 Task: Create List Brand Portfolio Strategy in Board Team Collaboration Software to Workspace Business Incubators. Create List Brand Portfolio Alignment in Board Social Media Community Management to Workspace Business Incubators. Create List Brand Portfolio Rationalization in Board Market Analysis for Industry Trend Identification to Workspace Business Incubators
Action: Mouse moved to (627, 148)
Screenshot: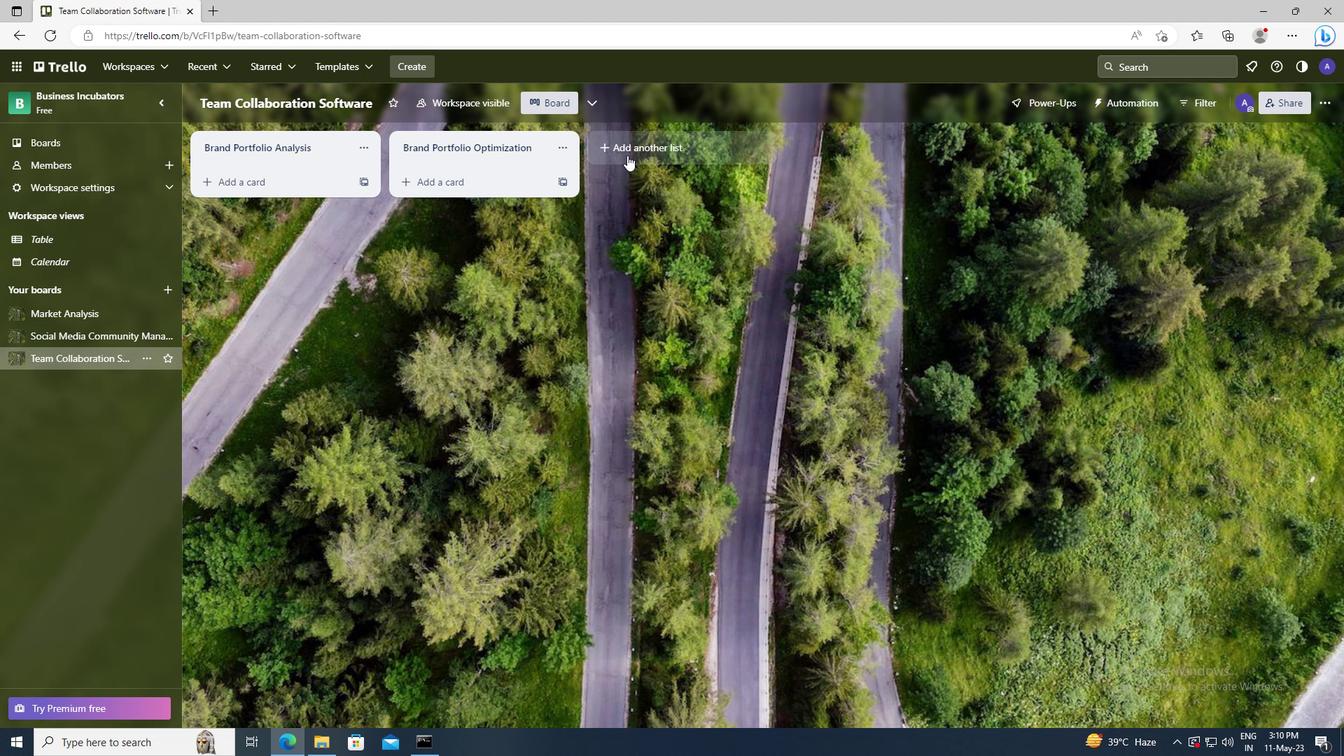
Action: Mouse pressed left at (627, 148)
Screenshot: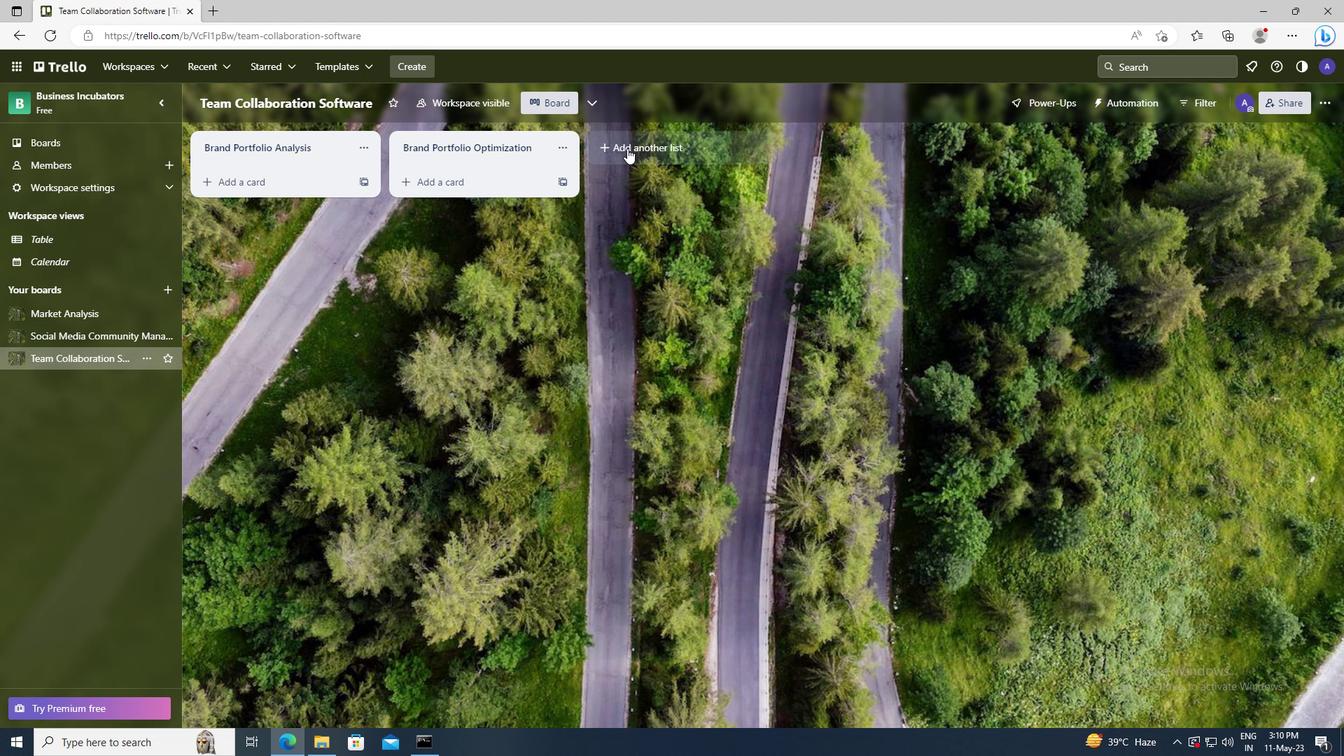 
Action: Key pressed <Key.shift>BRAND<Key.space><Key.shift>PORTFOLIO<Key.space><Key.shift_r>STRATEGY
Screenshot: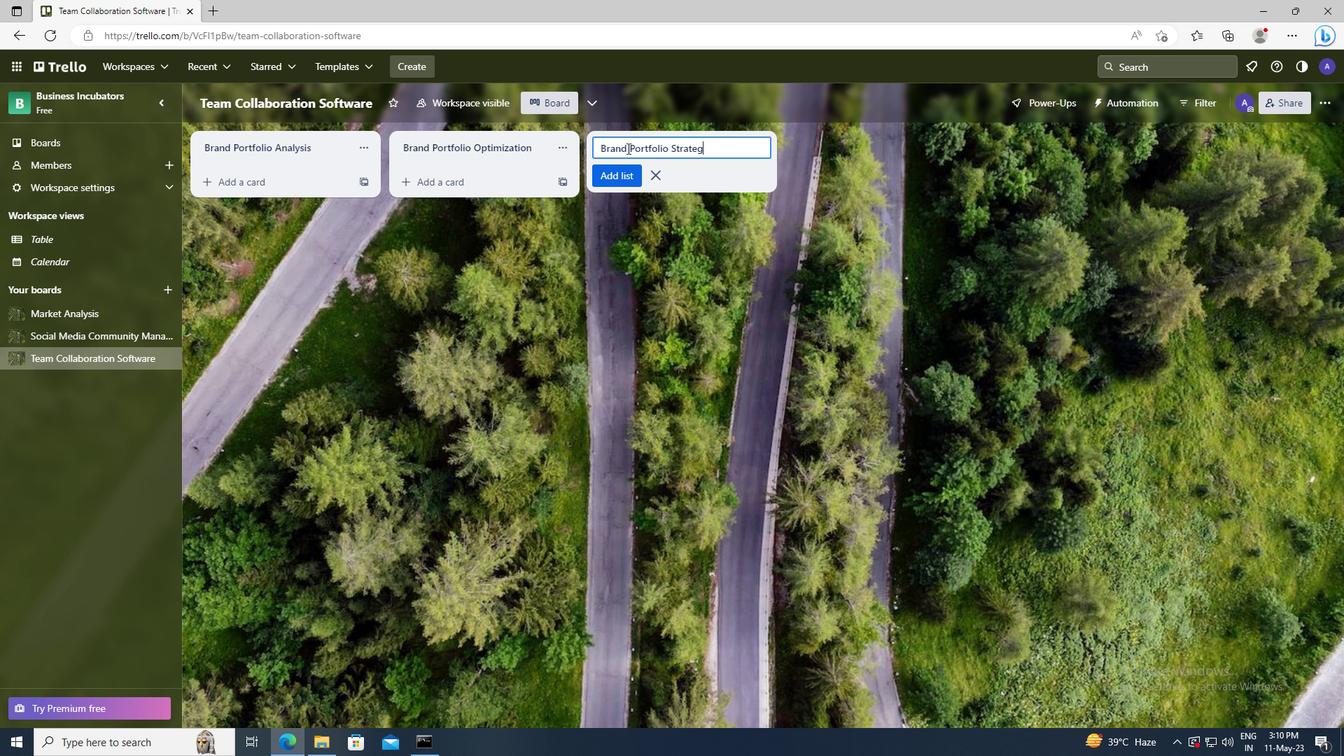 
Action: Mouse moved to (622, 173)
Screenshot: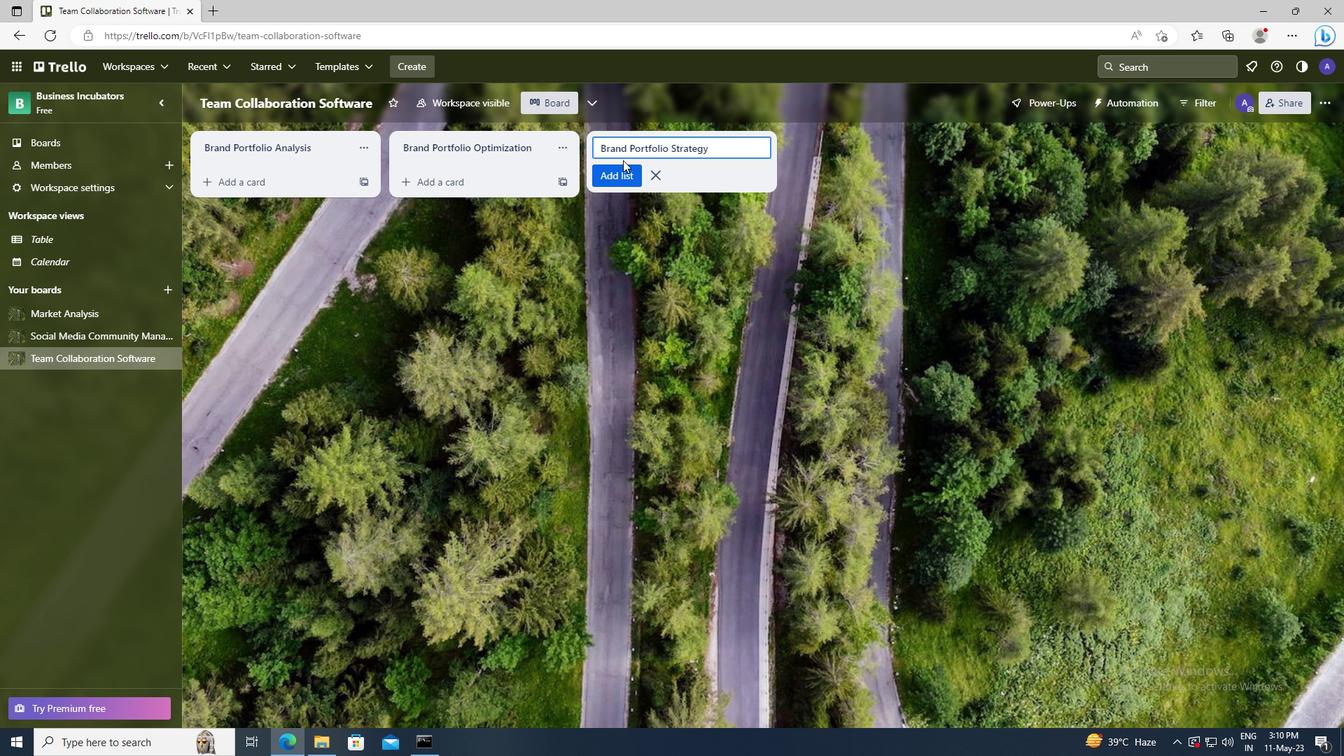 
Action: Mouse pressed left at (622, 173)
Screenshot: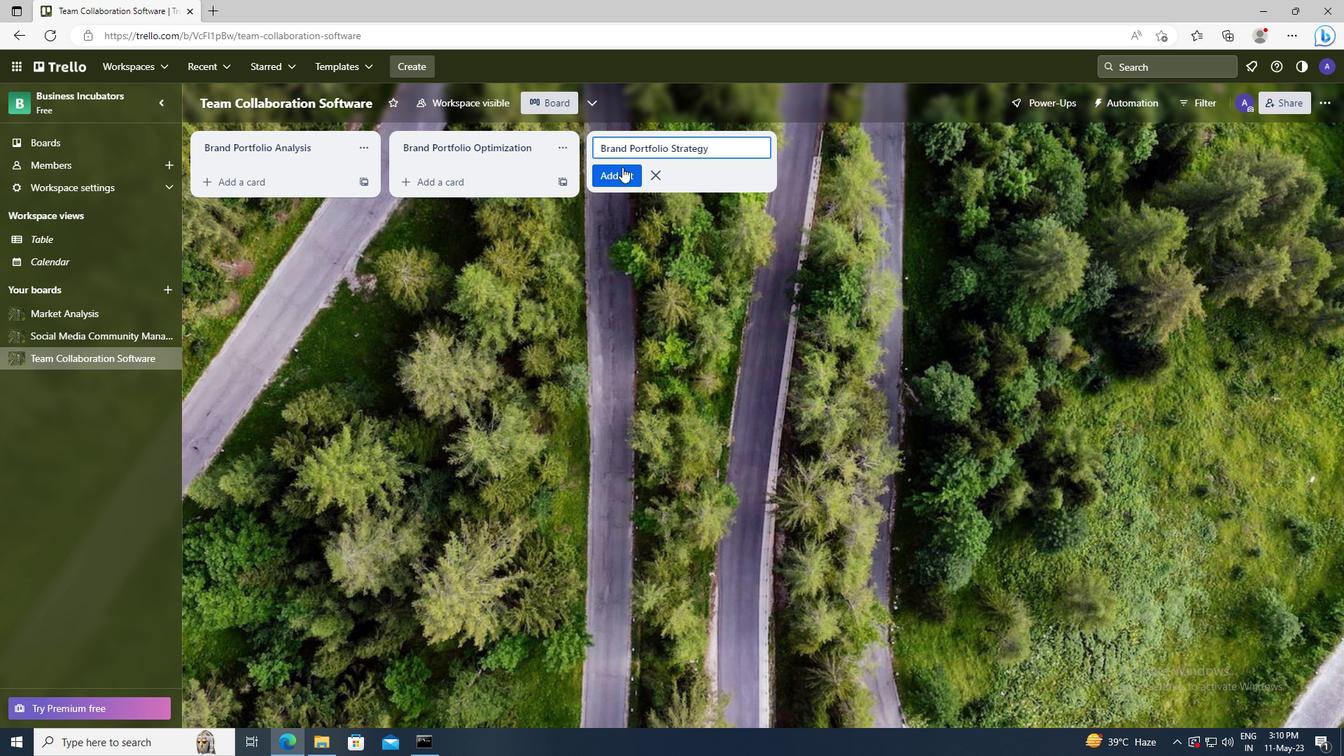 
Action: Mouse moved to (98, 332)
Screenshot: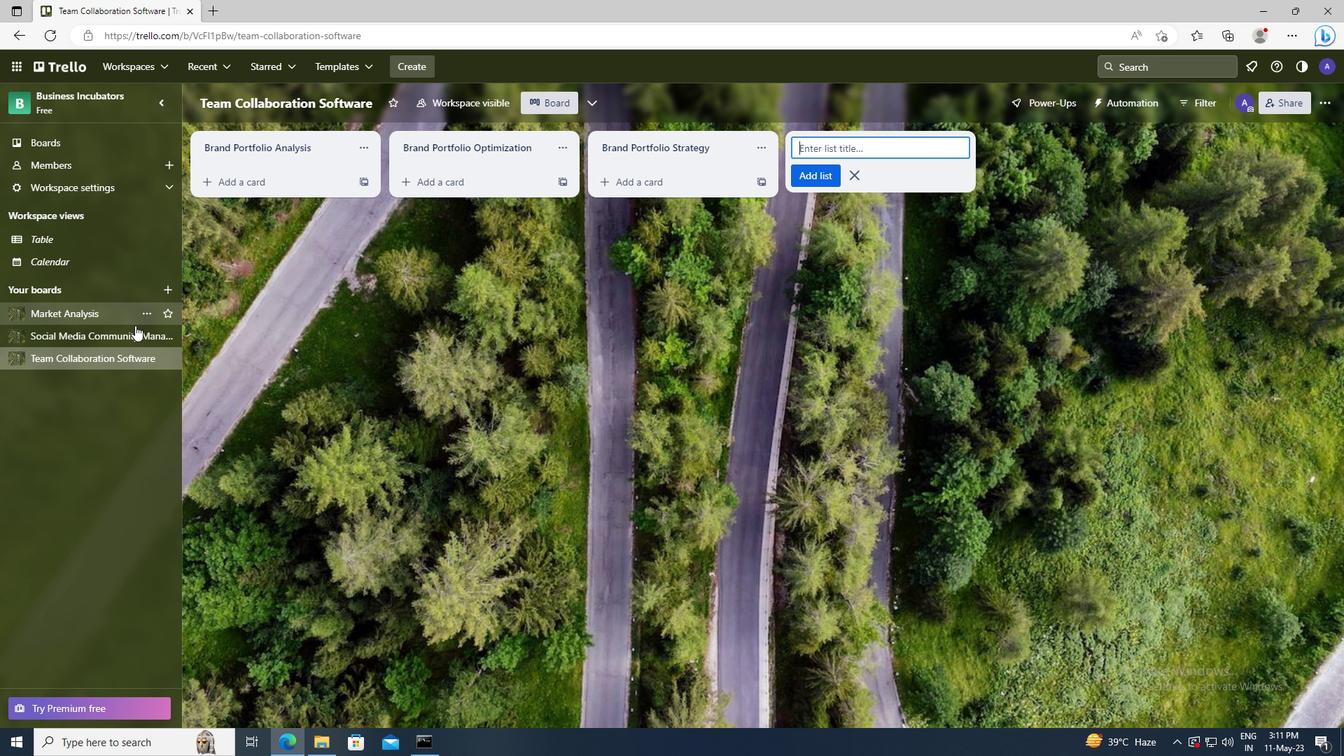 
Action: Mouse pressed left at (98, 332)
Screenshot: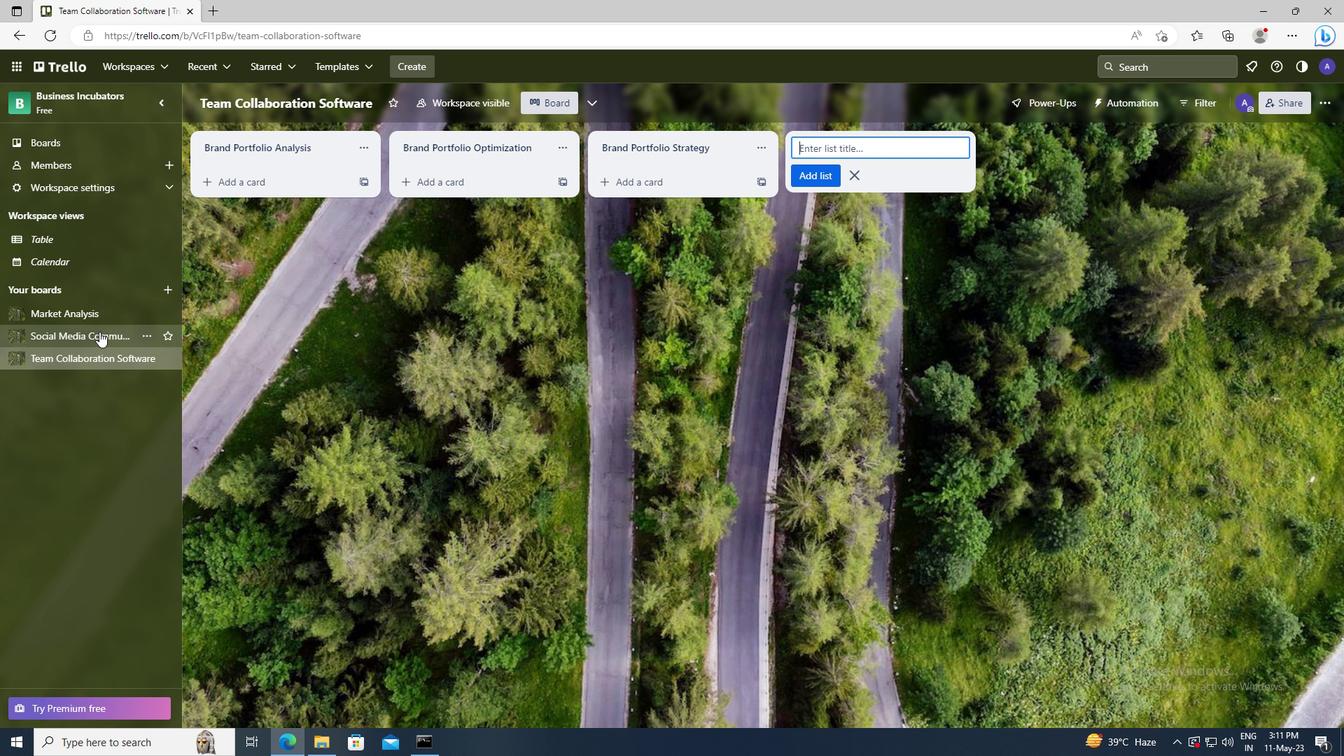 
Action: Mouse moved to (621, 149)
Screenshot: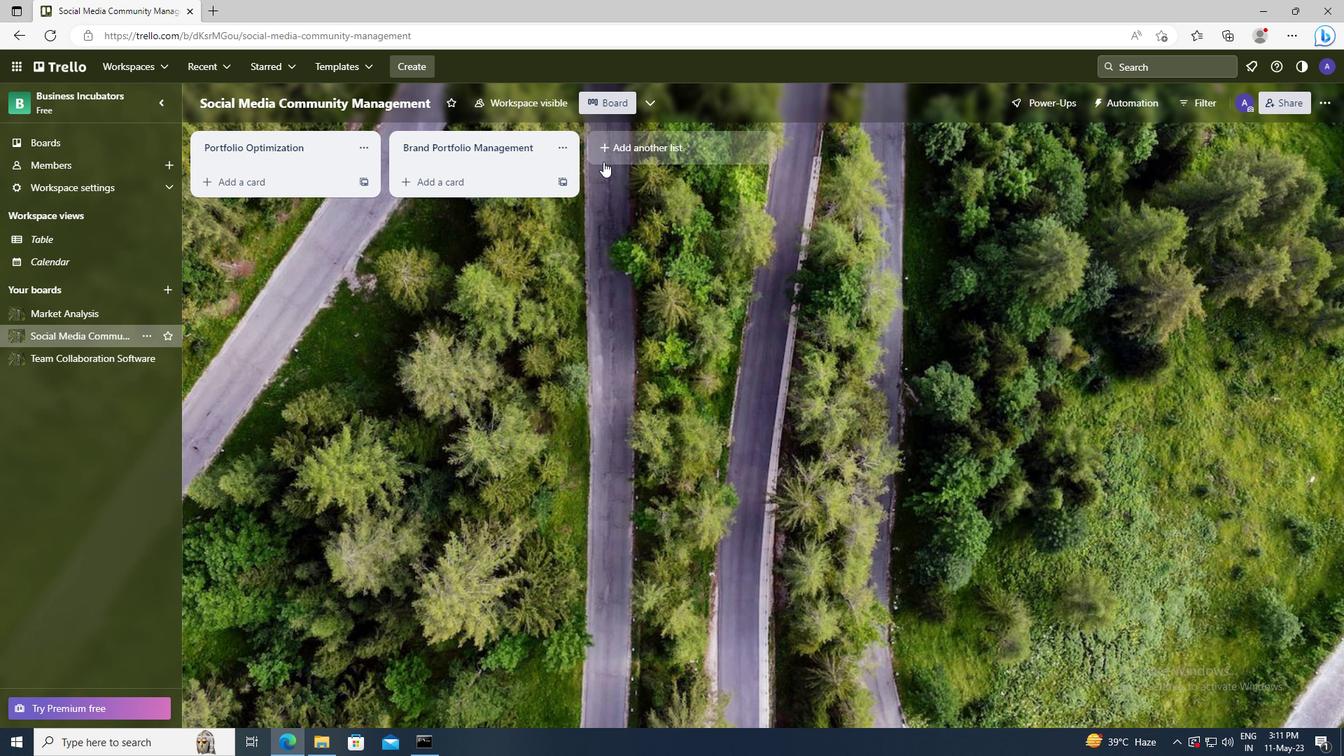
Action: Mouse pressed left at (621, 149)
Screenshot: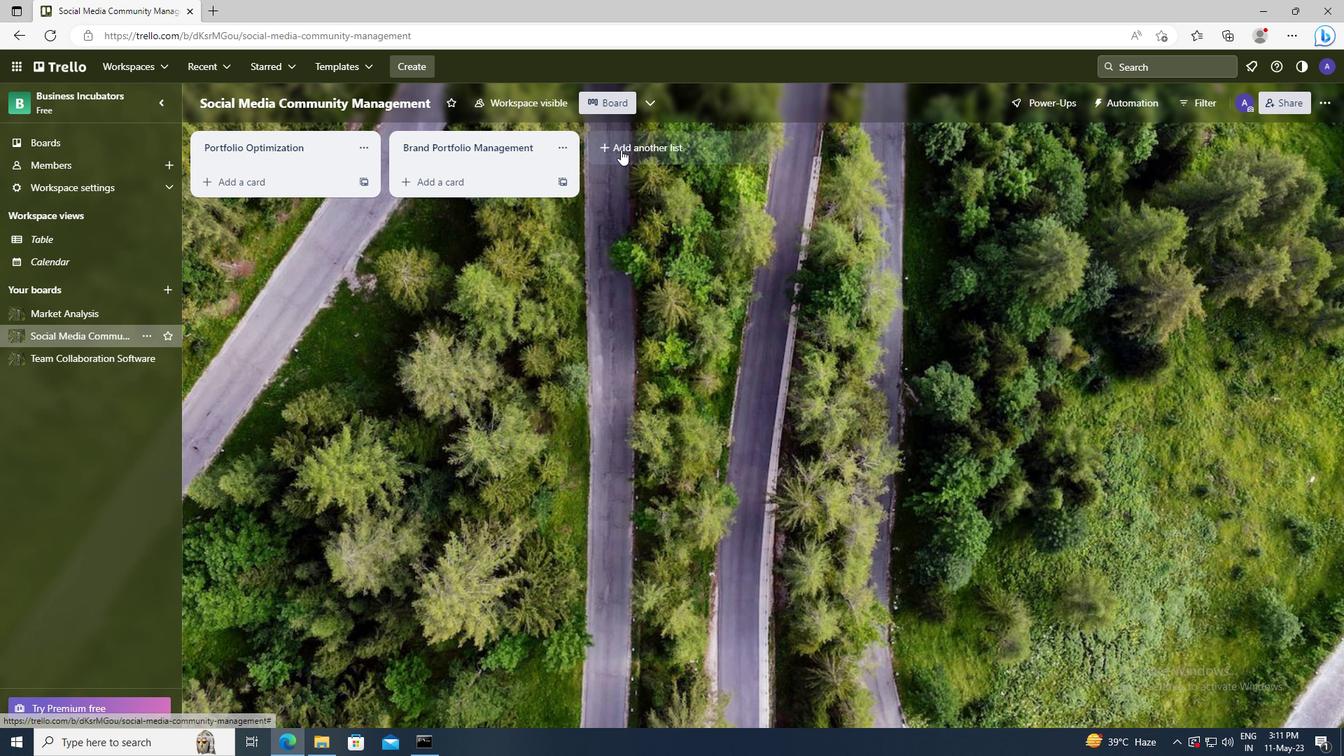 
Action: Key pressed <Key.shift>BRAND<Key.space><Key.shift>PORTFOLIO<Key.space><Key.shift_r>ALIGNMENT
Screenshot: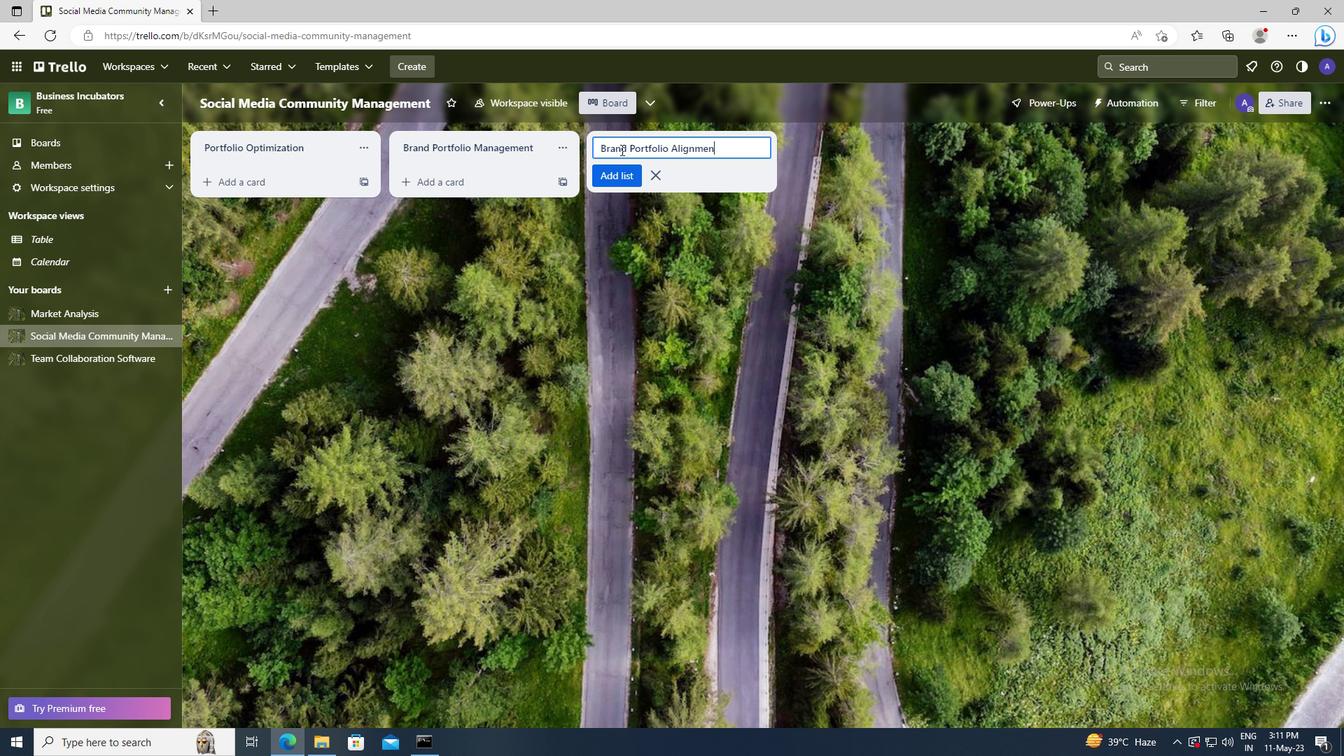 
Action: Mouse moved to (624, 175)
Screenshot: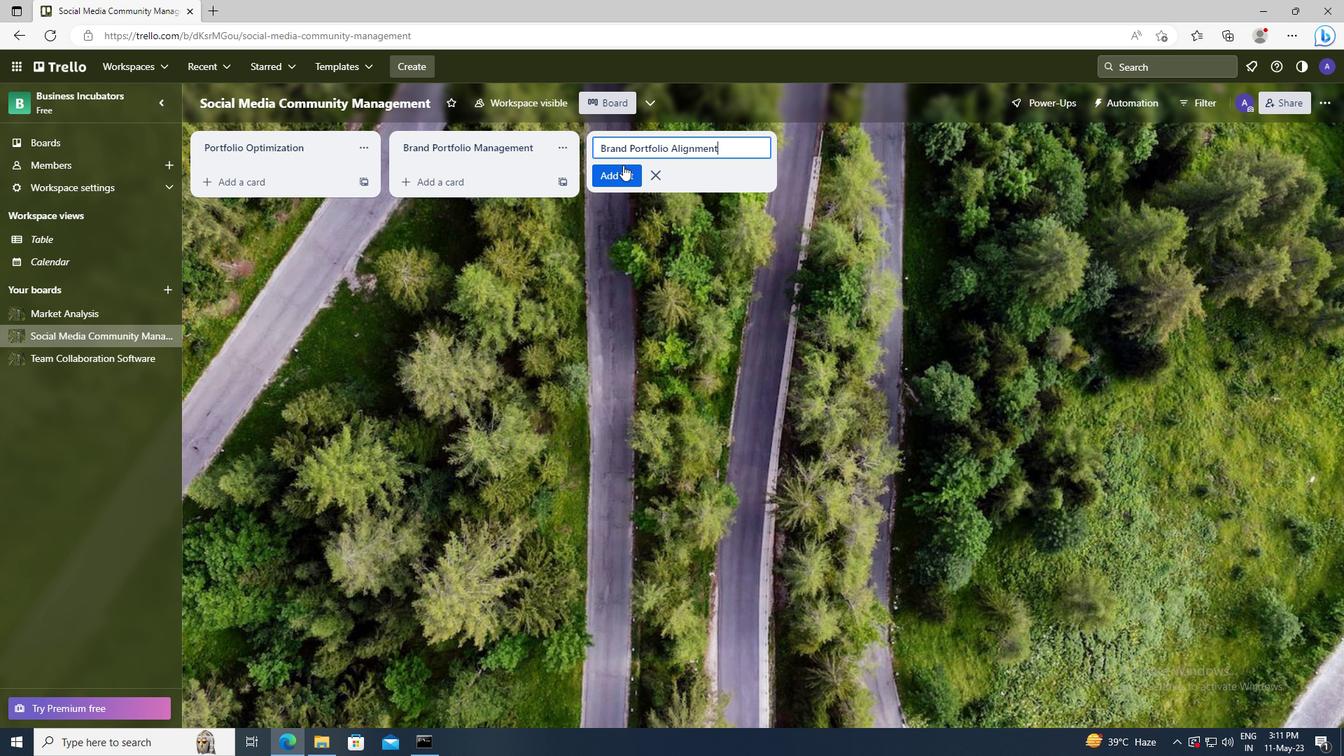 
Action: Mouse pressed left at (624, 175)
Screenshot: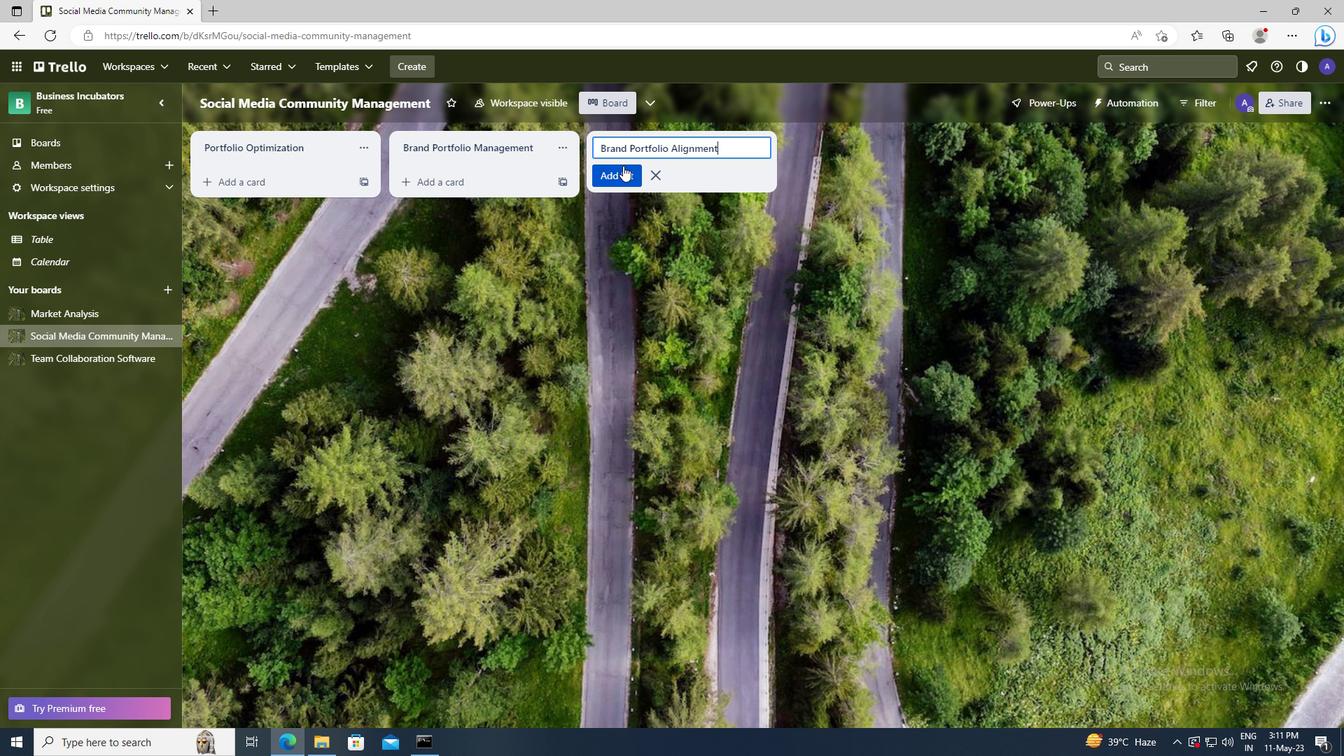 
Action: Mouse moved to (84, 314)
Screenshot: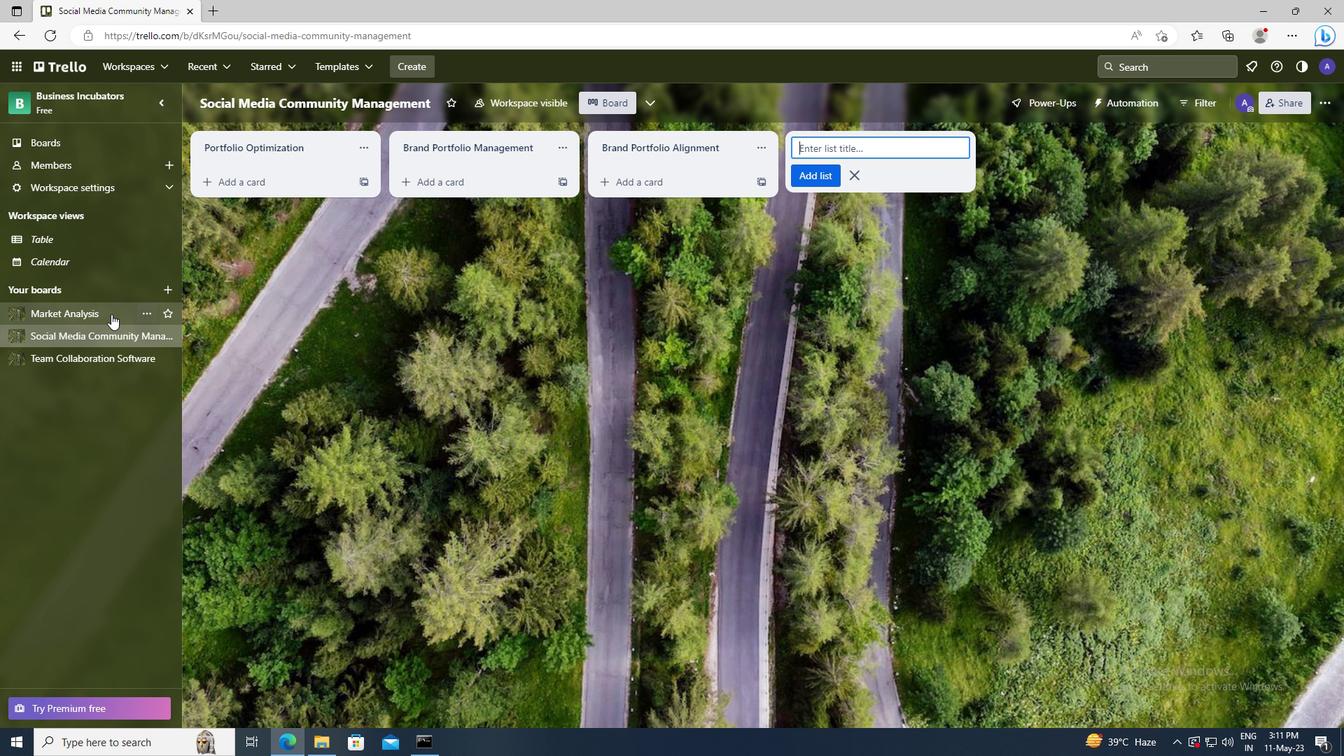 
Action: Mouse pressed left at (84, 314)
Screenshot: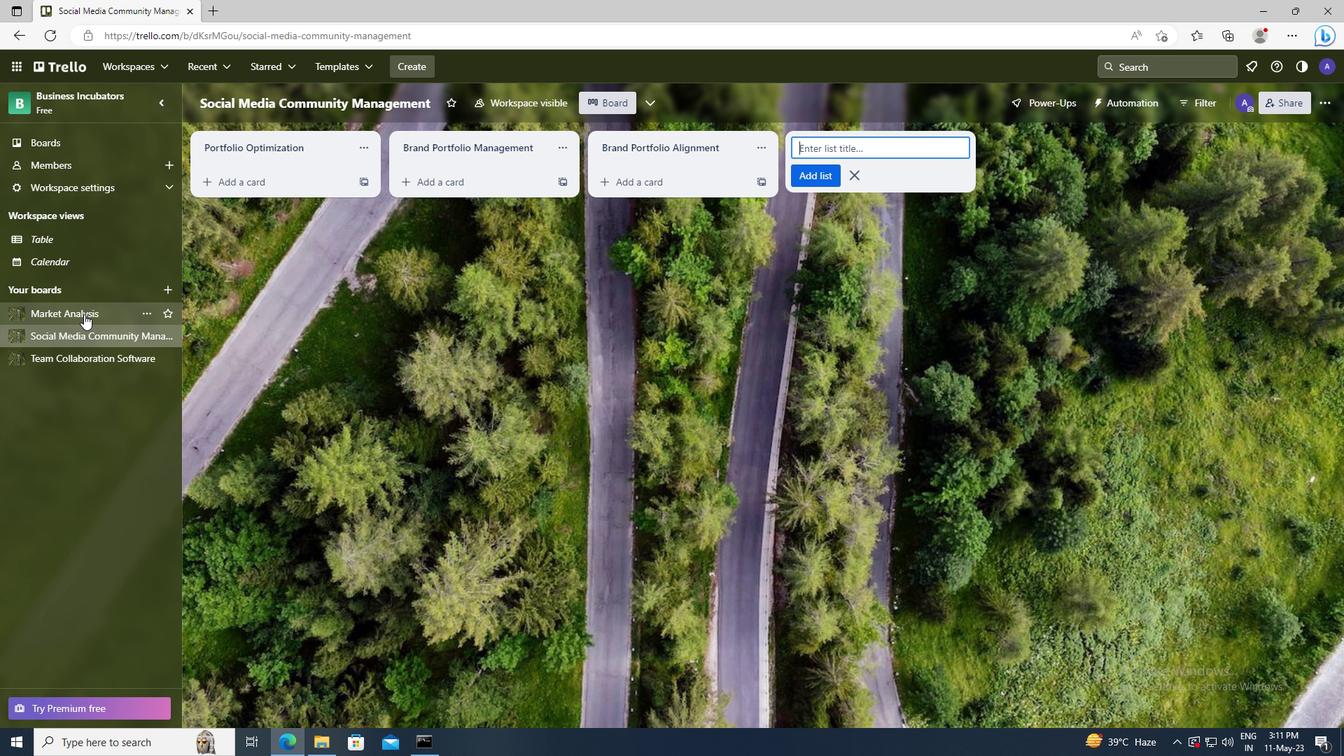 
Action: Mouse moved to (617, 152)
Screenshot: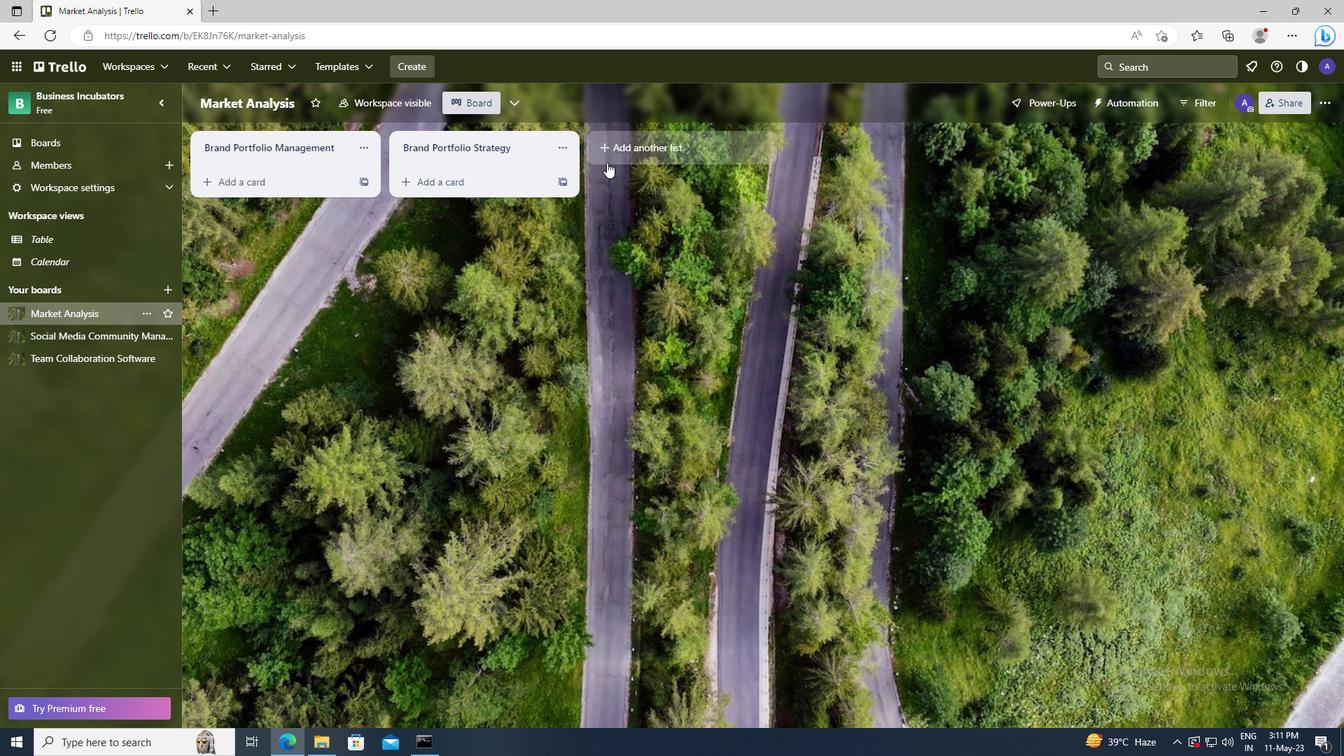 
Action: Mouse pressed left at (617, 152)
Screenshot: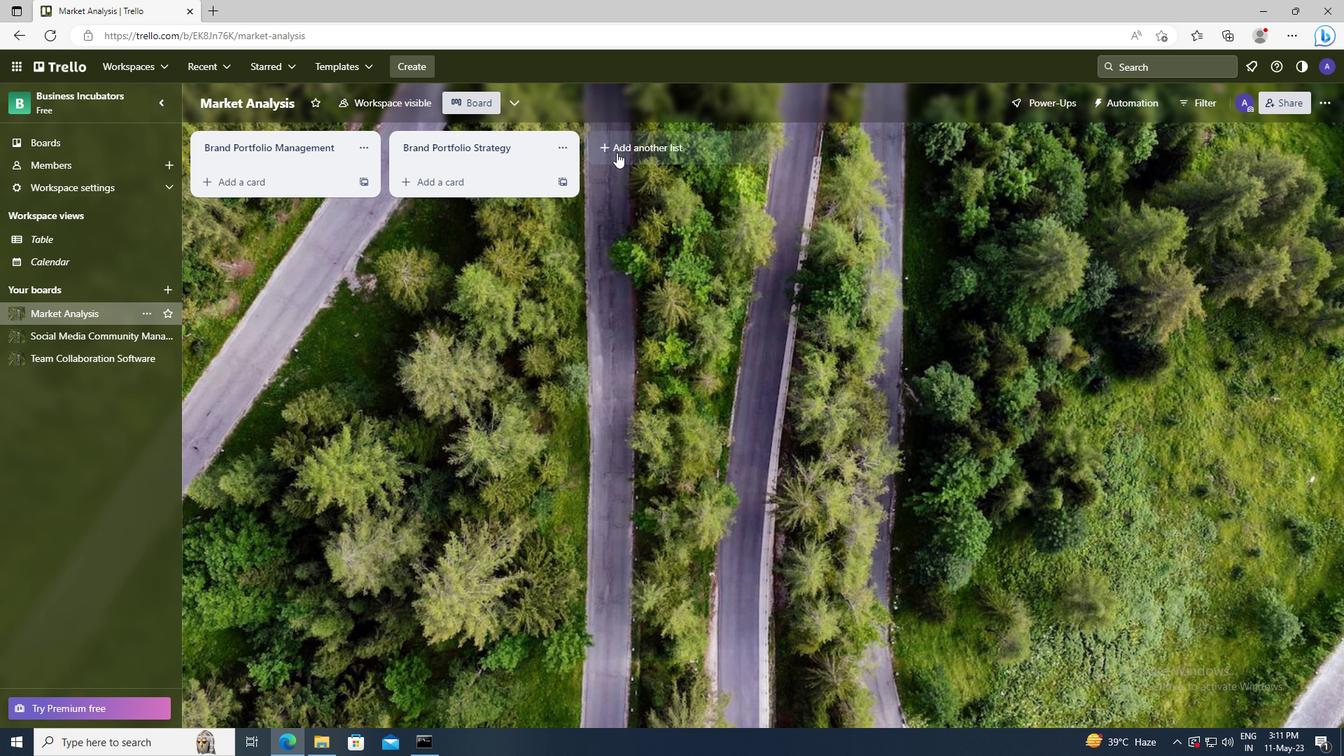 
Action: Key pressed <Key.shift>BRAND<Key.space><Key.shift>PORTFOLIO<Key.space><Key.shift>RATIONALIZATION
Screenshot: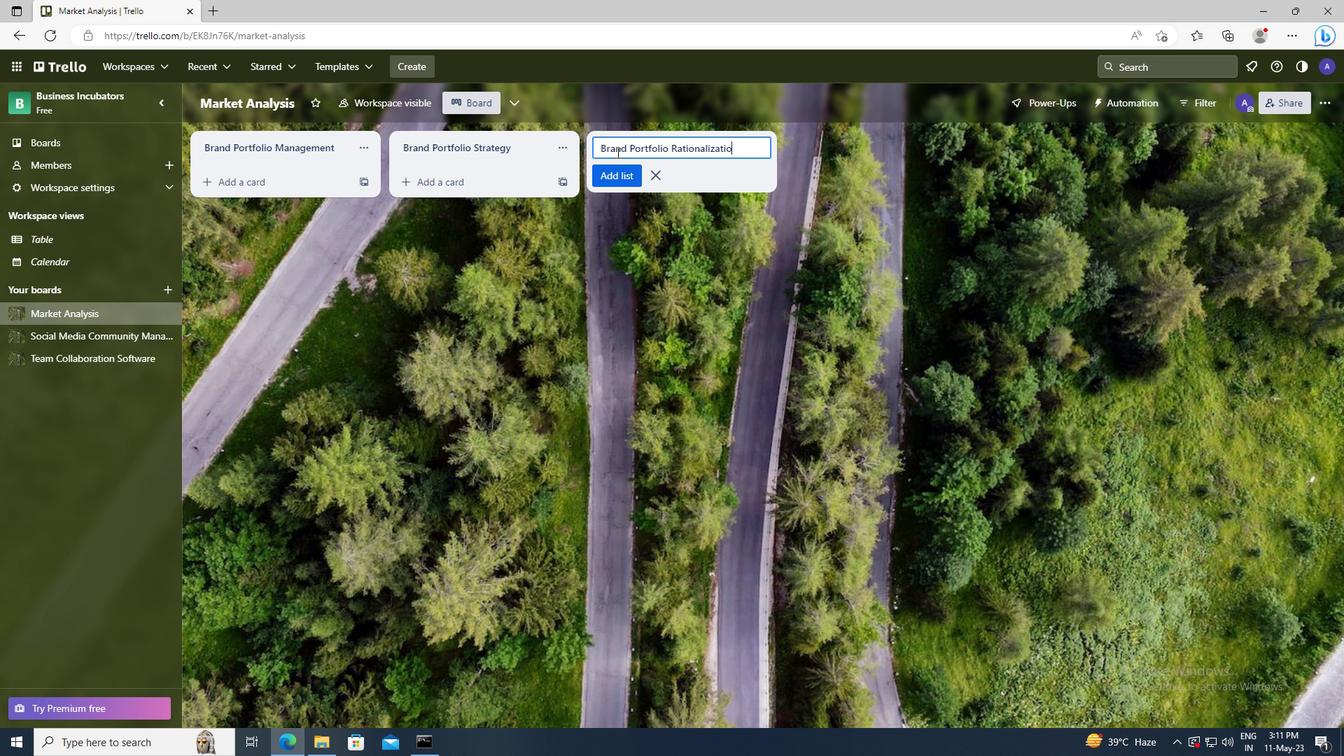 
Action: Mouse moved to (621, 174)
Screenshot: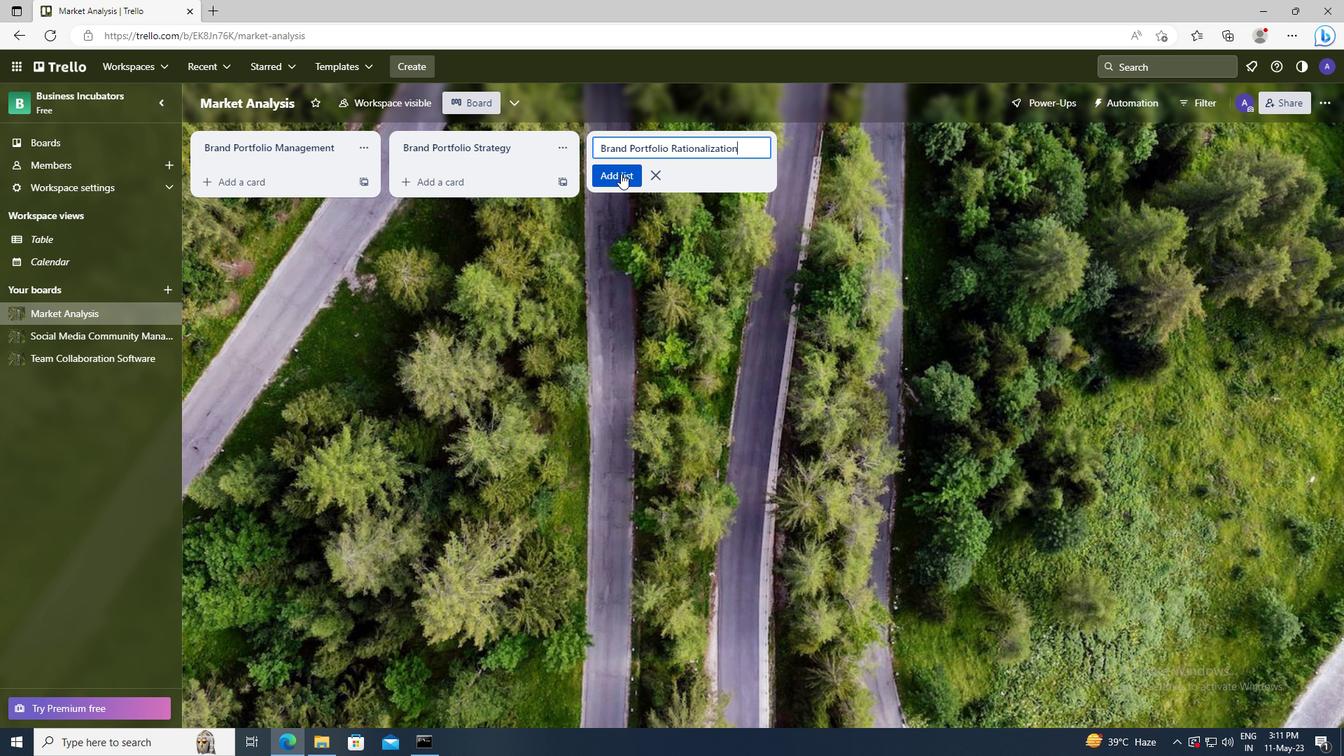 
Action: Mouse pressed left at (621, 174)
Screenshot: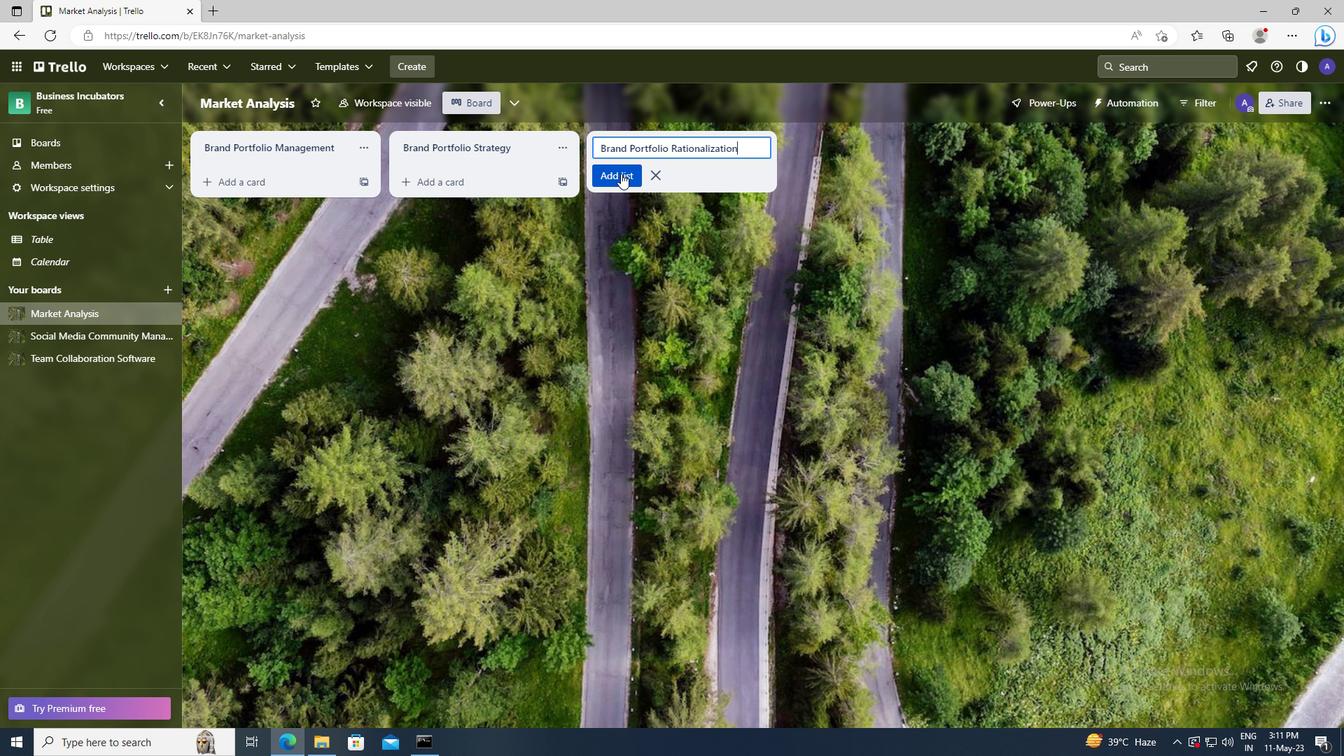 
